 Task: Calculate the symbolic integral of a product of special functions, including trigonometric, hyperbolic, and elliptic integrals.
Action: Mouse moved to (359, 211)
Screenshot: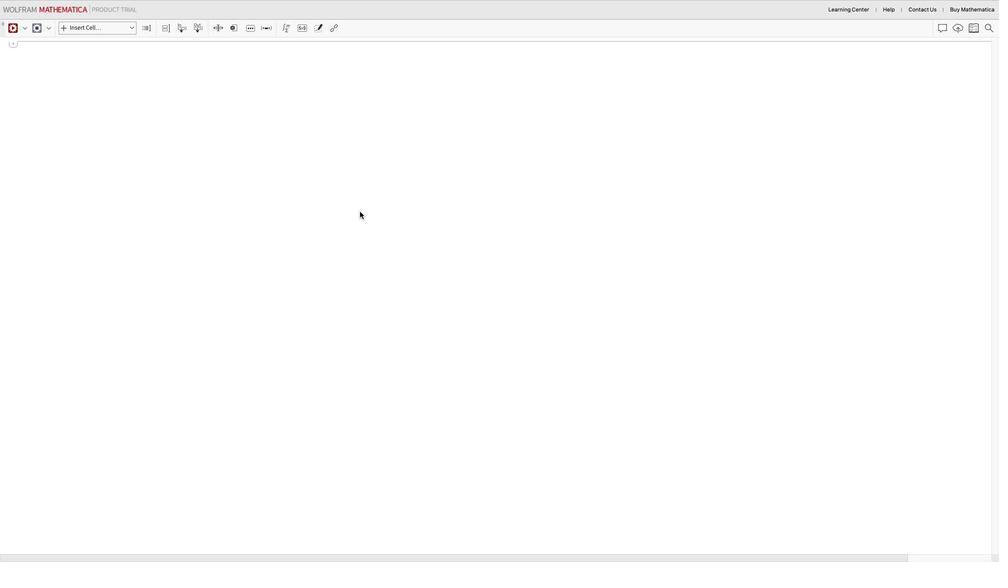 
Action: Mouse pressed left at (359, 211)
Screenshot: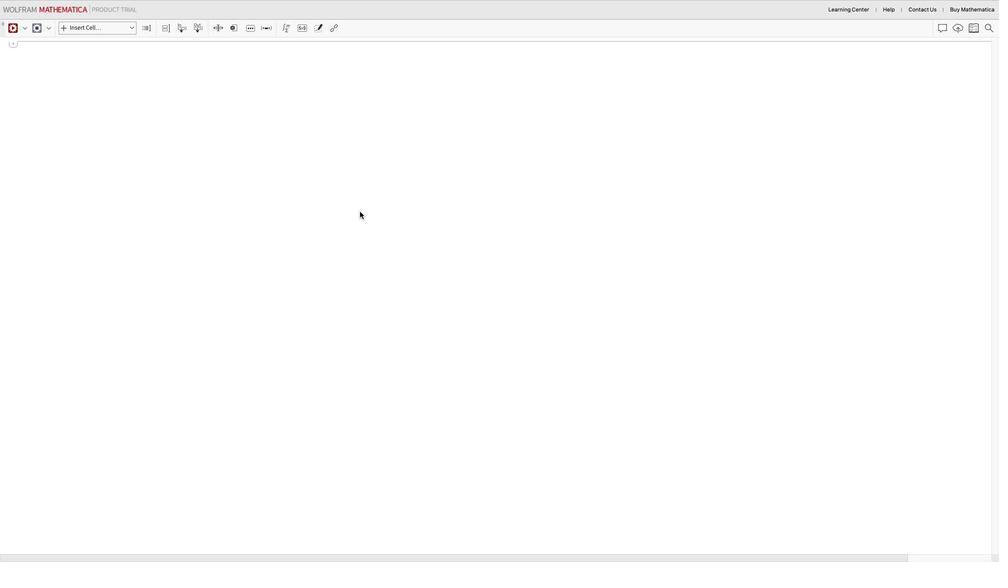 
Action: Mouse moved to (131, 28)
Screenshot: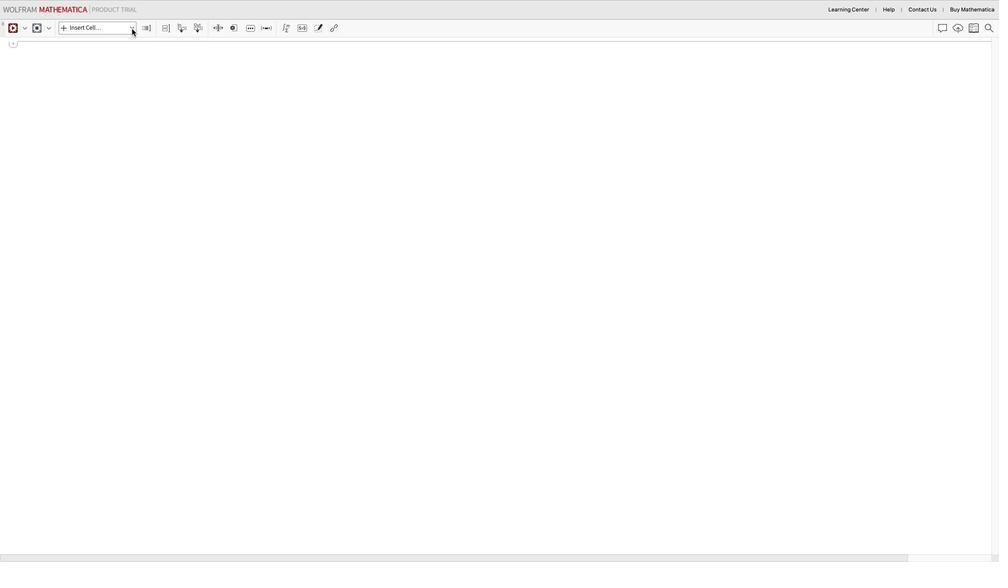 
Action: Mouse pressed left at (131, 28)
Screenshot: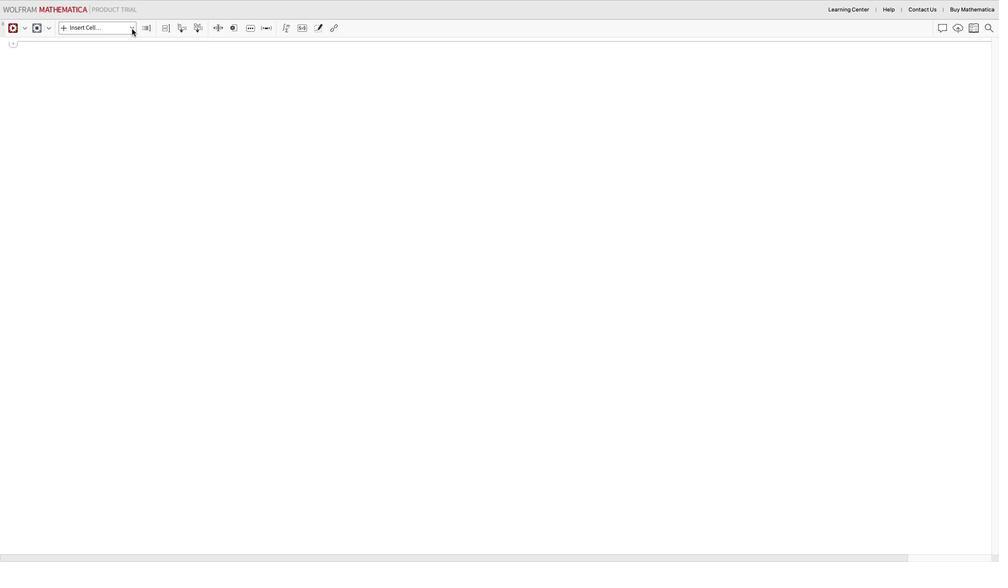
Action: Mouse moved to (89, 49)
Screenshot: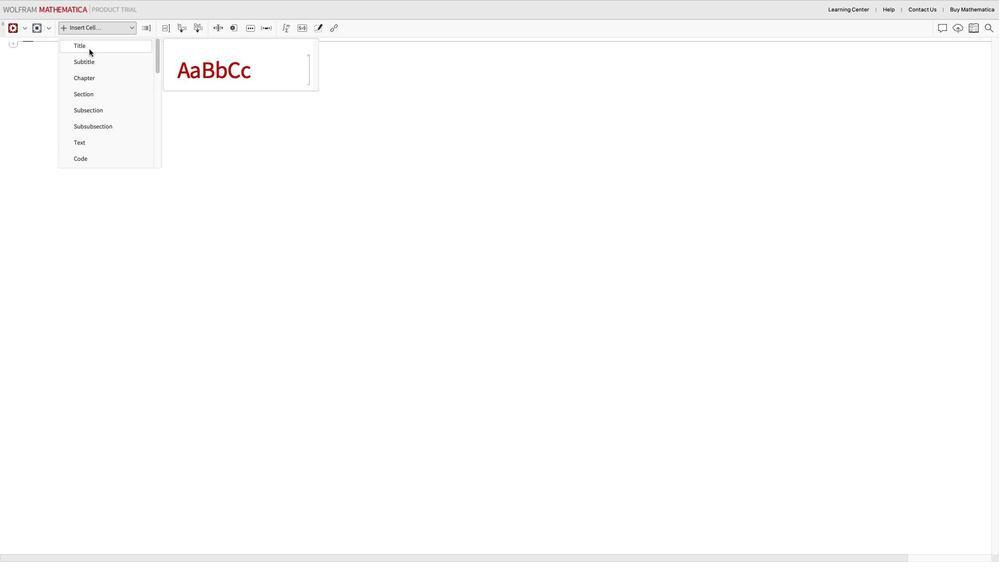 
Action: Mouse pressed left at (89, 49)
Screenshot: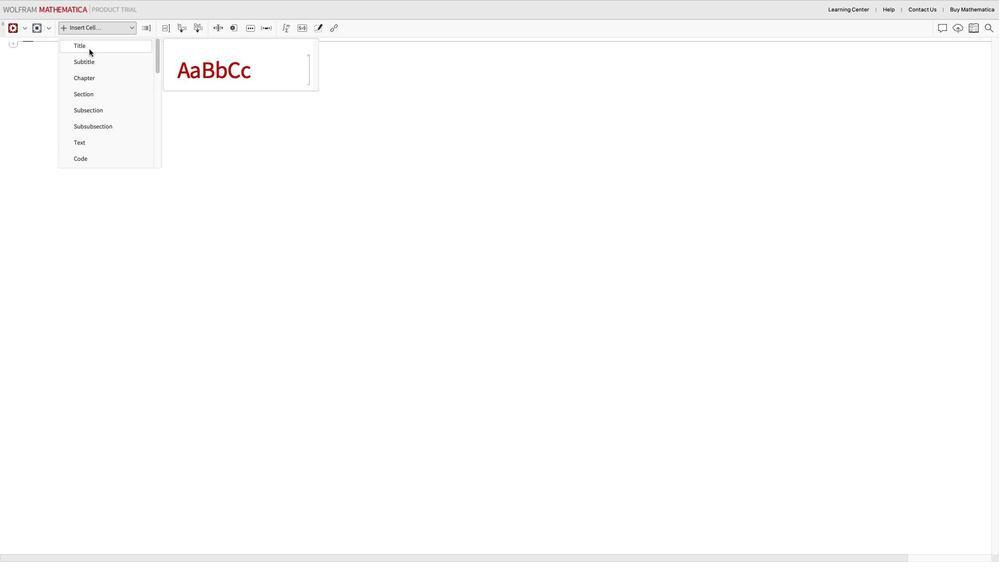 
Action: Mouse moved to (89, 67)
Screenshot: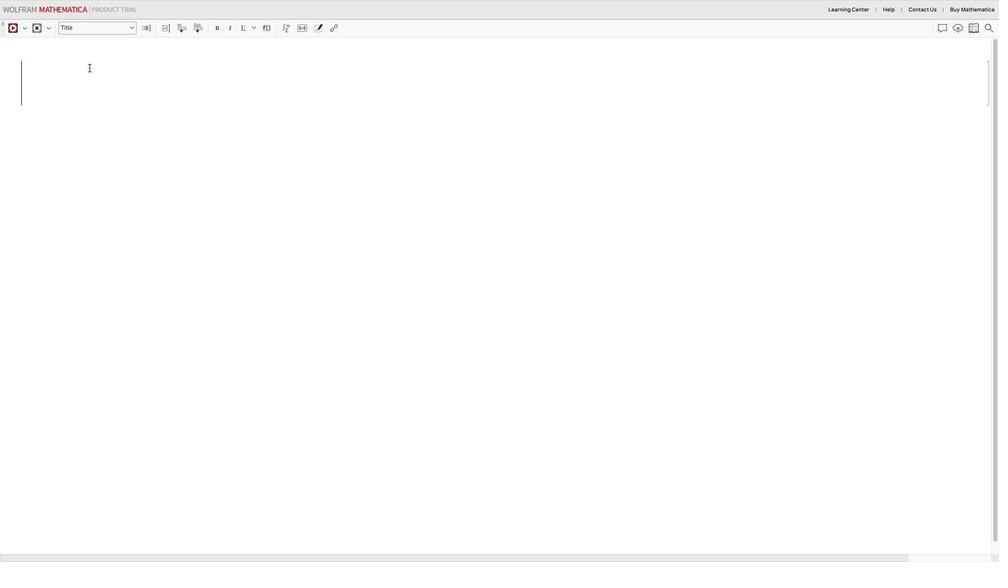 
Action: Mouse pressed left at (89, 67)
Screenshot: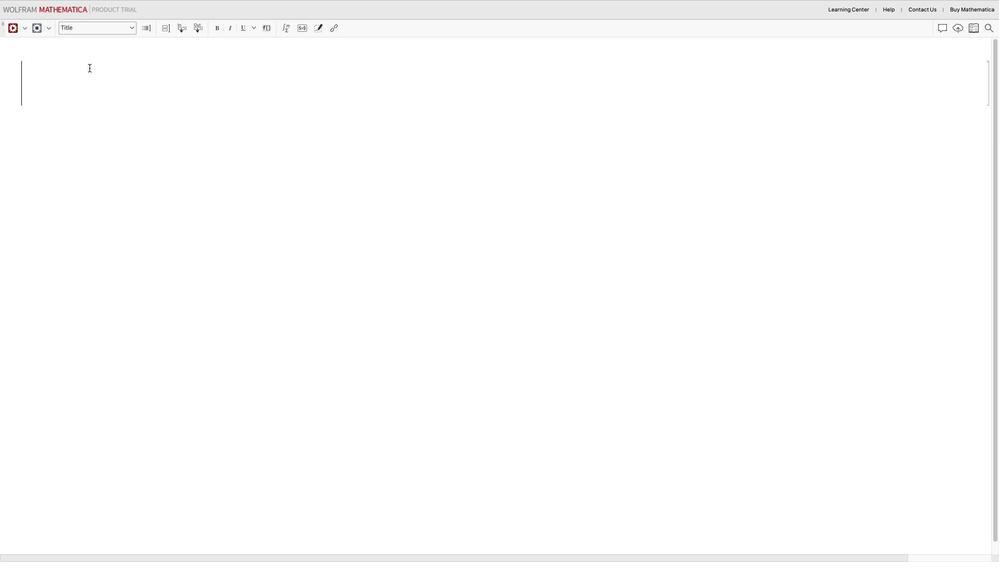 
Action: Mouse moved to (266, 186)
Screenshot: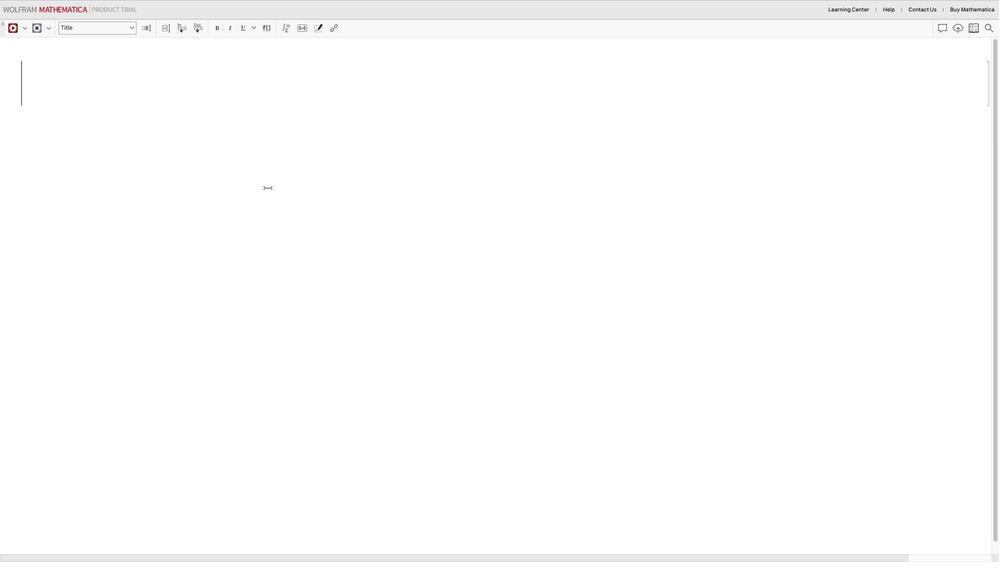 
Action: Key pressed Key.shift_r'S''y''m''b''o''l''i''c'Key.space'i''n''t''e''g''r''a''l'Key.space'o''f'Key.space'a'Key.space'p''r''o''d''u''c''t'Key.space'o''f'Key.space's''p''e''c''i''a''l'Key.space'f''u''n''c''t''i''o''n''s'','Key.space'i''n''c''l''u''d''i''n''g'Key.space't''r''i''g''o''n''o''m''e''t''r''i''c'','Key.space'h''y''p''e''r''b''o''l''i''c'','Key.space'a''n''d'Key.space'e''l''l''i''p''t''i''c'Key.space'i''n''t''e''g''r''a''l''s'
Screenshot: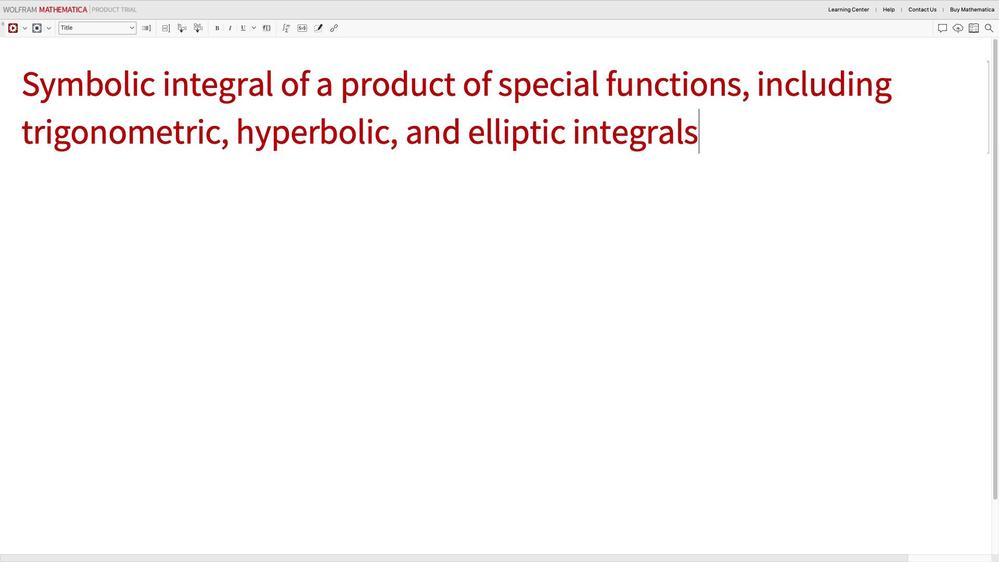 
Action: Mouse moved to (346, 262)
Screenshot: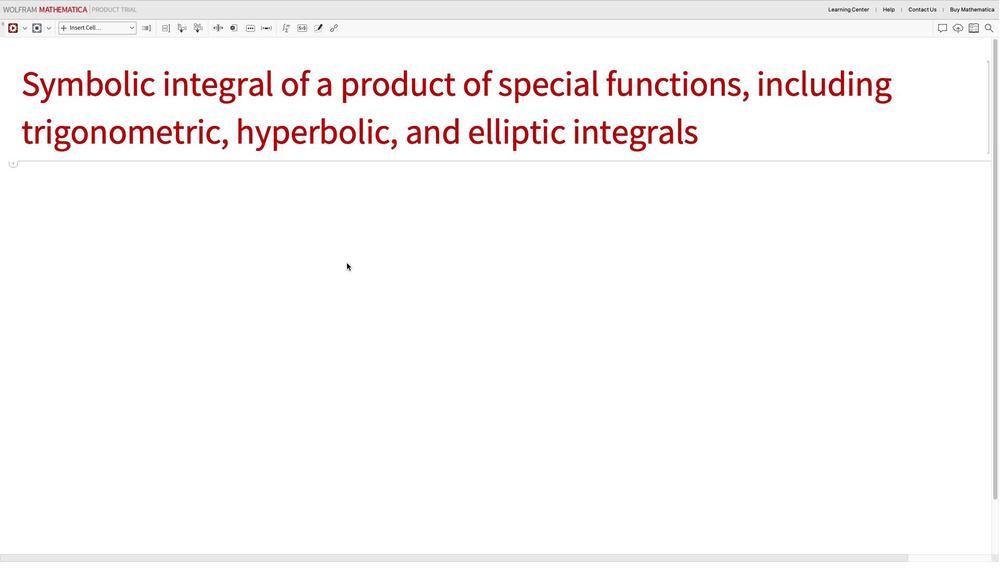 
Action: Mouse pressed left at (346, 262)
Screenshot: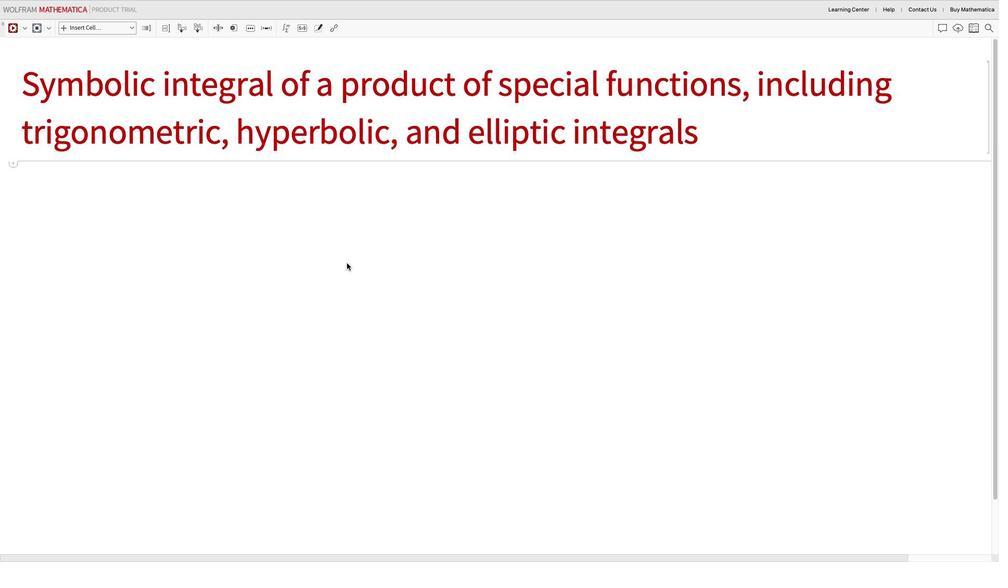 
Action: Mouse moved to (131, 31)
Screenshot: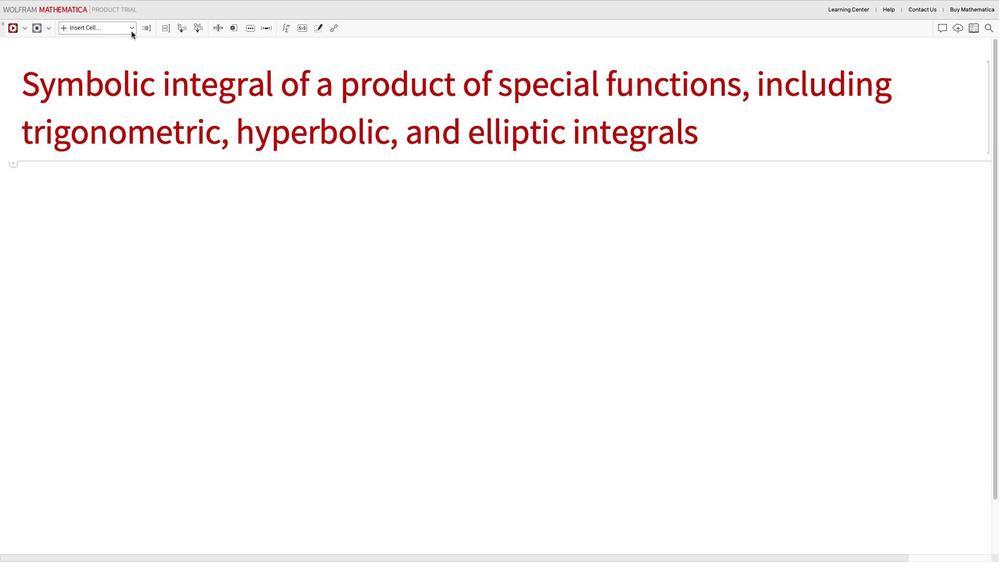 
Action: Mouse pressed left at (131, 31)
Screenshot: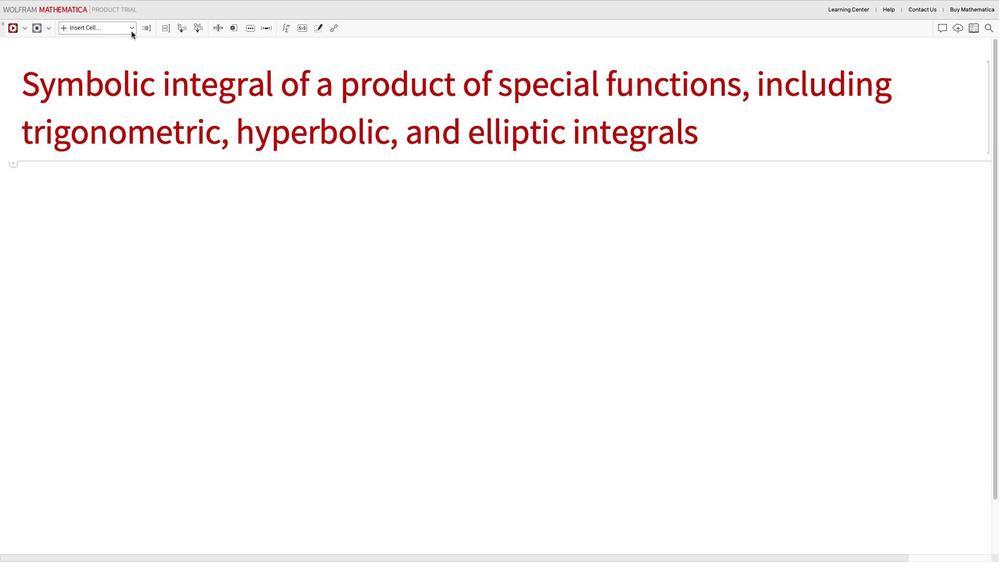 
Action: Mouse moved to (102, 159)
Screenshot: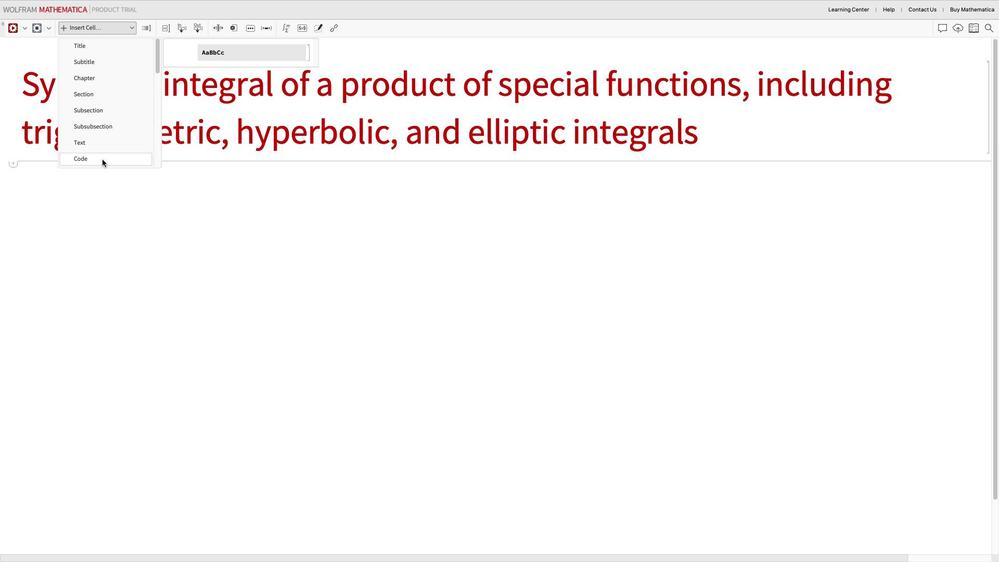 
Action: Mouse pressed left at (102, 159)
Screenshot: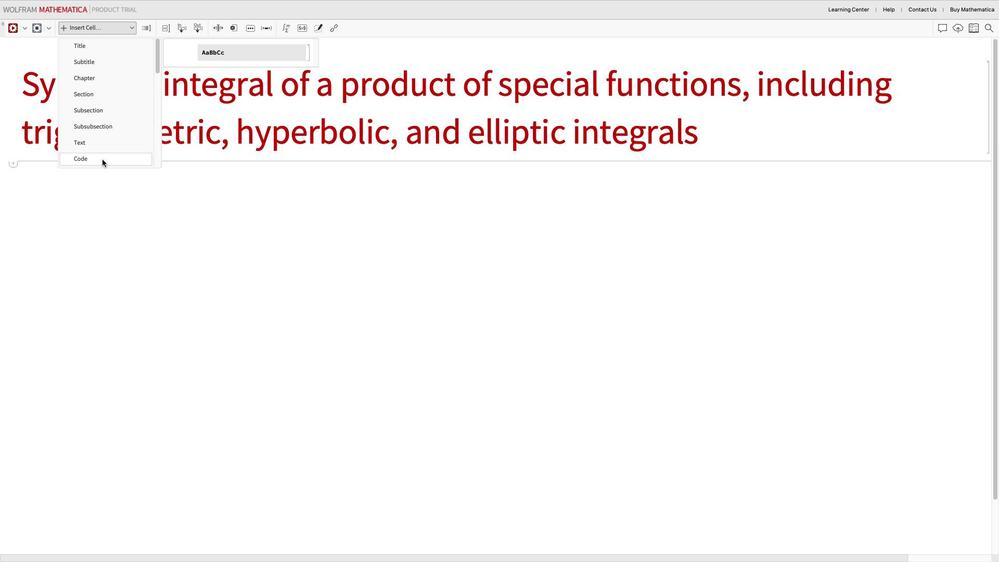 
Action: Mouse moved to (103, 185)
Screenshot: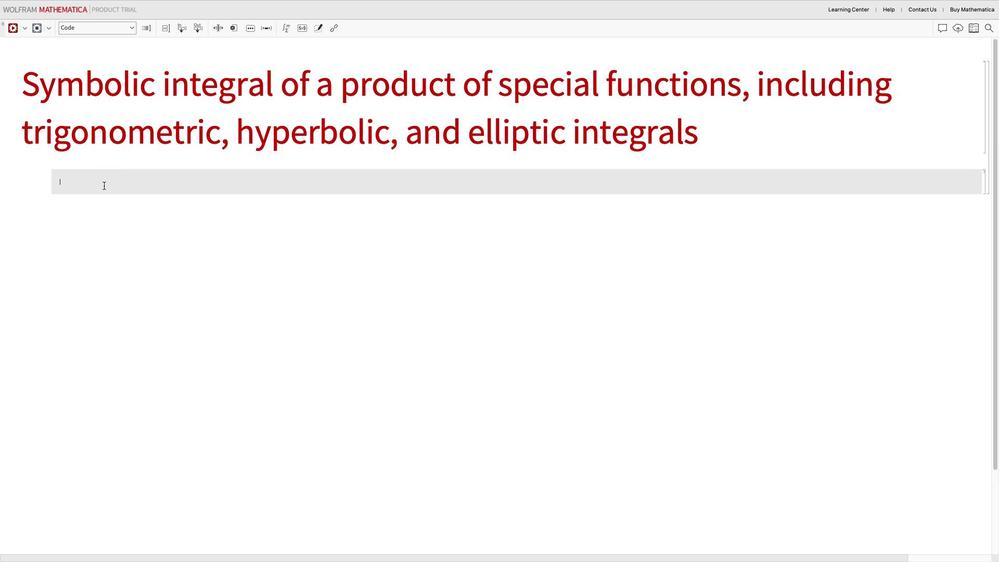 
Action: Mouse pressed left at (103, 185)
Screenshot: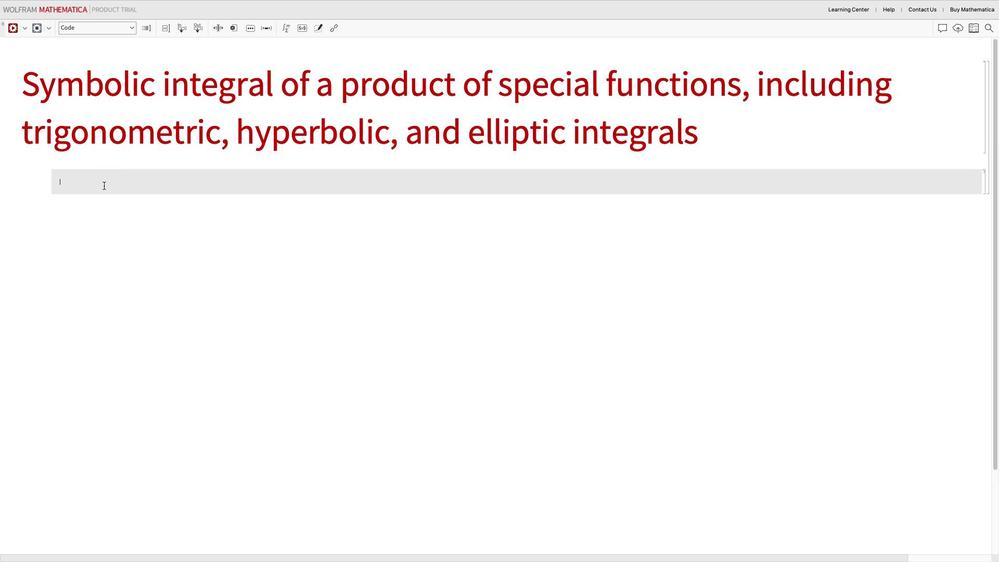 
Action: Mouse moved to (171, 251)
Screenshot: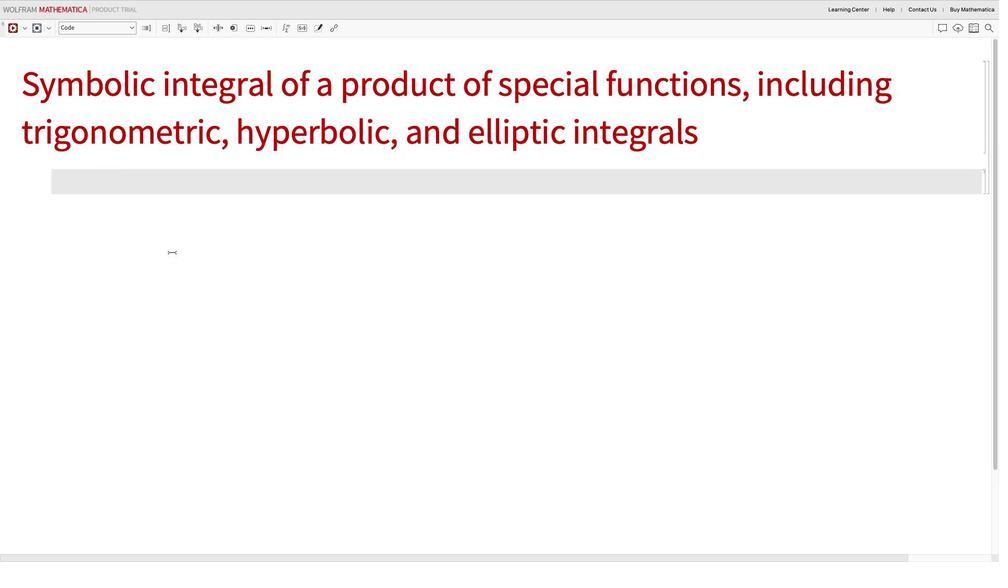 
Action: Key pressed Key.shift_r'(''*'Key.shift_r'D''e''f''i''n''e'Key.space's''o''m''e'Key.space's''y''m''b''o''l''i''c'Key.space'v''a''r''i''a''b''l''e''s'Key.rightKey.rightKey.enter'x'Key.space'='Key.spaceKey.shift_r'S''y''m''b''o''l''['Key.shift_r'"''x'Key.shift_r'"'Key.right';'Key.enter'a'Key.space'='Key.spaceKey.shift_r'S''y''m''b''o''l''['Key.shift_r'"''b'Key.shift_r'"'Key.right';'Key.enter'c'Key.space'='Key.spaceKey.shift_r'S''y''m''b''o''l''['Key.shift_r'"''c'Key.rightKey.right';'Key.enter'd'Key.space'='Key.spaceKey.shift_r'S''y''m''b''o''l''['Key.shift_r'"''d'Key.rightKey.right';'Key.enterKey.enterKey.shift_r'(''*'Key.shift_r'D''e''f''i''n''e'Key.space't''h''e'Key.space'i''n''t''e''g''r''a''n''d'Key.space'w''i''t''h'Key.space't''r''i''g''o''n''o''m''e''t''r''i''c'','Key.space'h''y''p''e''r''b''o''l''i''c'','Key.space'a''n''d'Key.space'e''l''l''i''p''t''i''c'Key.space'f''u''n''c''t''i''o''n''s'Key.rightKey.rightKey.enter'i''n''t''e''g''r''a''n''d'Key.space'='Key.spaceKey.shift_r'S''i''n''[''a'Key.space'x'']'Key.space'+'Key.shift_r'C''o''s''h''[''b'Key.space'x''['Key.backspaceKey.rightKey.space'+'Key.spaceKey.shift_r'E''l''l''i''p''t''i''c'Key.shift_r'E''[''c'Key.space'x'','Key.space'd'Key.right';'Key.enterKey.enterKey.shift_r'(''*'Key.shift_r'P''e''r''f''o''r''m'Key.space't''h''e'Key.space's''y''m''b''o''l''i''c'Key.space'i''n''t''e''g''r''a''l'Key.rightKey.rightKey.enter'r''e''s''u''l''t'Key.space'='Key.spaceKey.shift_r'I''n''t''e''g''r''a''t''e''['Key.shift_r'i''n''t''e''g''r''a''n''d'','Key.space'x'Key.right';'Key.enterKey.enterKey.shift_r'(''*''o''u''t''p''u''t'Key.space't''h''e'Key.space'r''e''s''u''l''t'Key.rightKey.rightKey.enter'r''e''s''u''l''t'Key.rightKey.leftKey.shift_rKey.enter
Screenshot: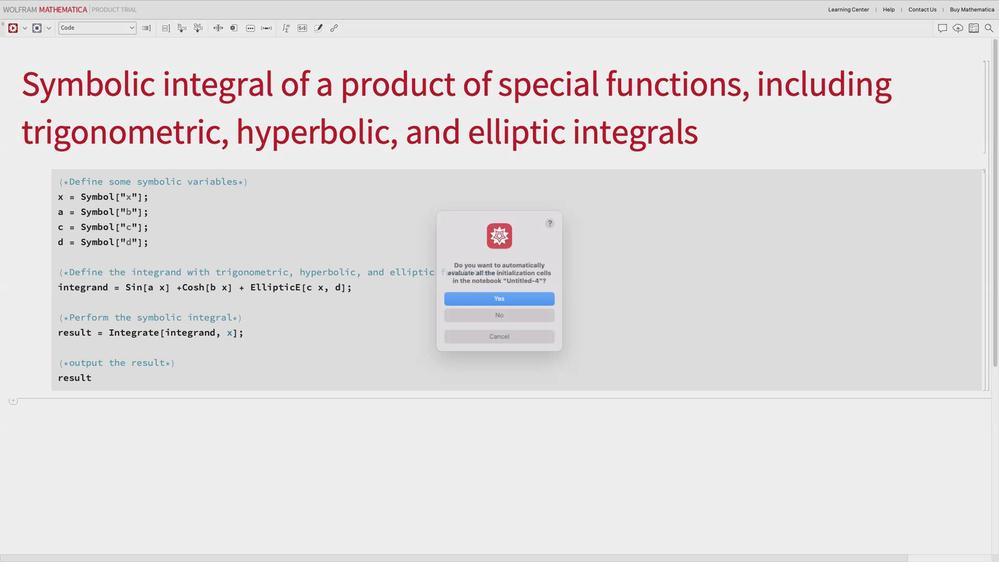 
Action: Mouse moved to (493, 303)
Screenshot: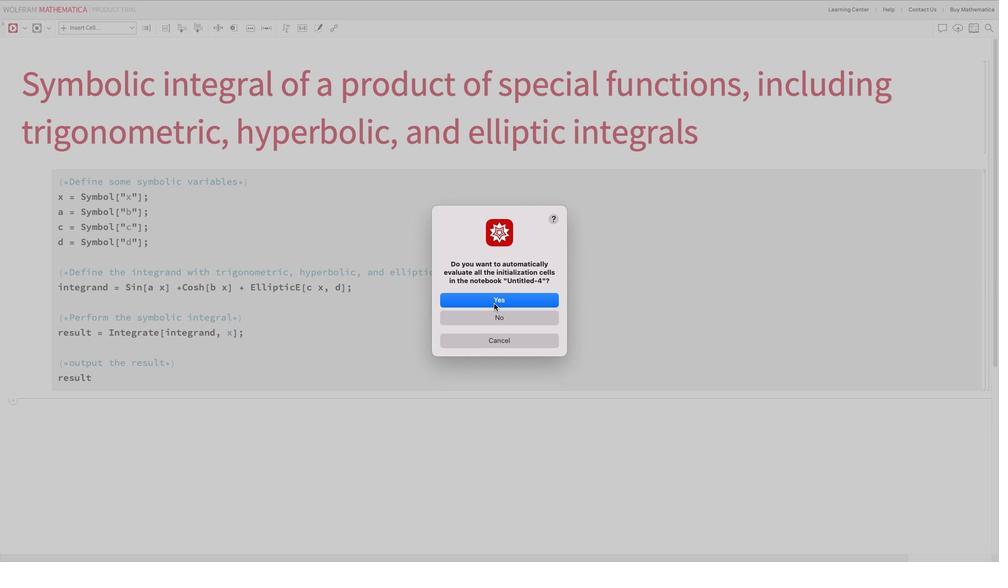 
Action: Mouse pressed left at (493, 303)
Screenshot: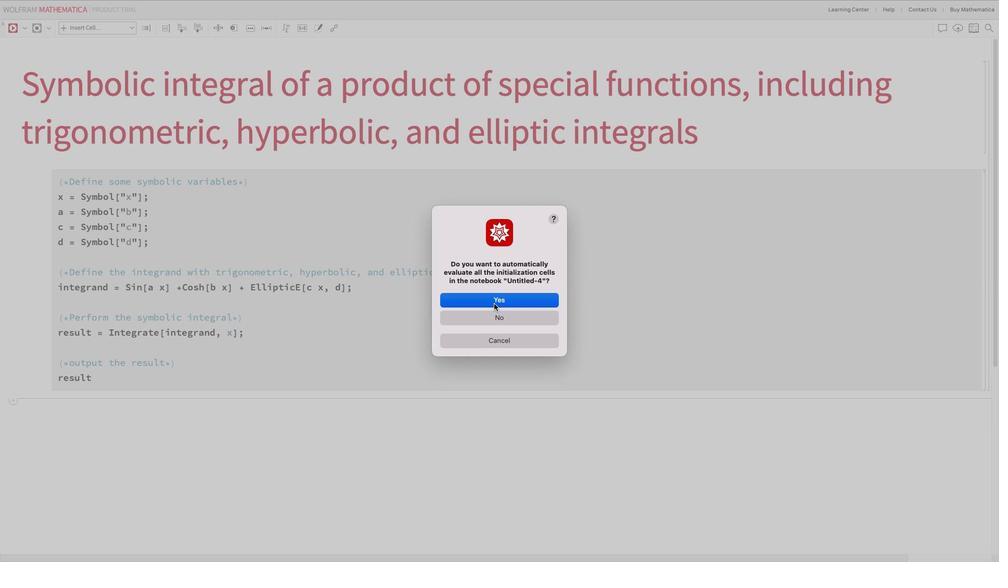 
Action: Mouse moved to (365, 373)
Screenshot: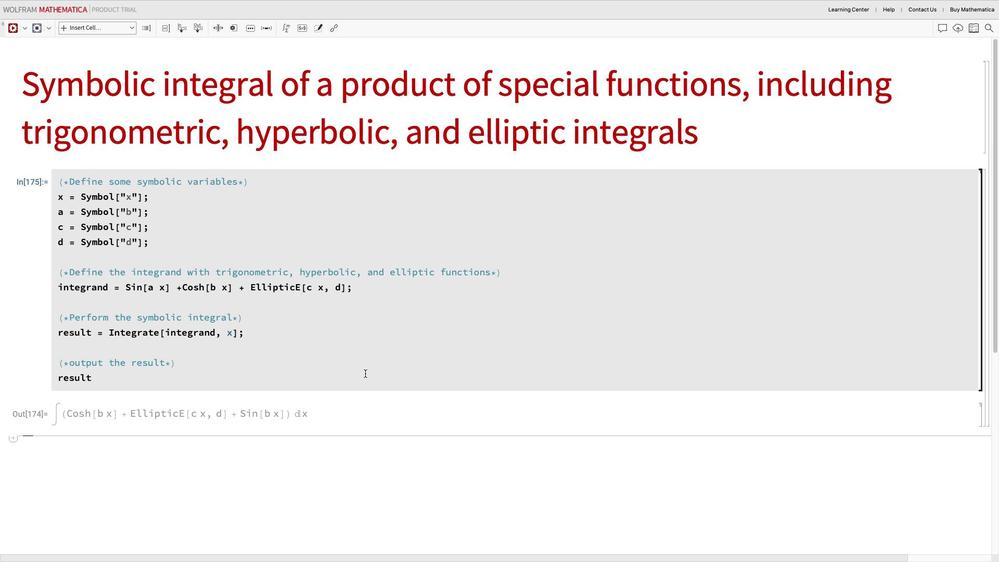 
Action: Mouse pressed left at (365, 373)
Screenshot: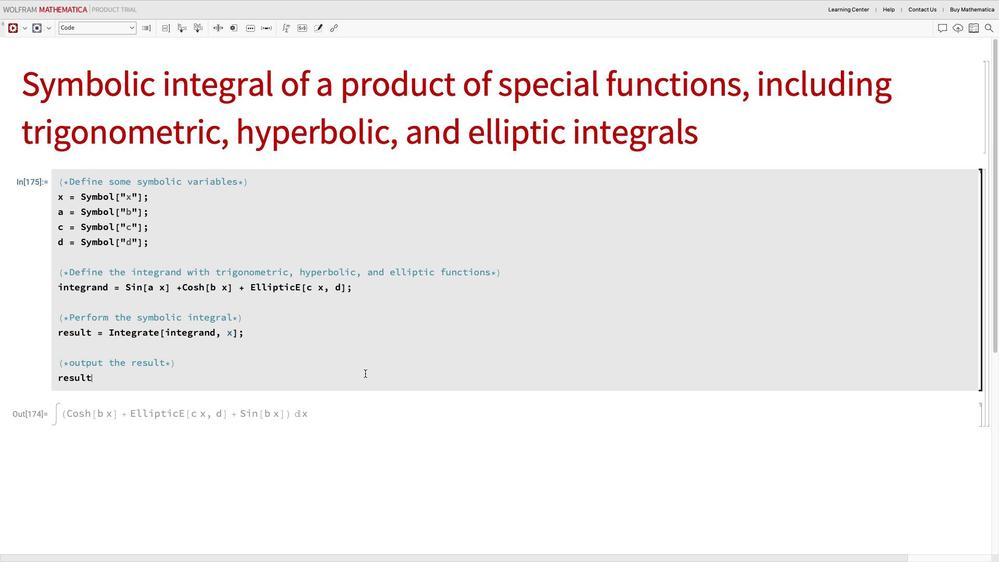 
